 Task: In Heading Arial with underline. Font size of heading  '18'Font style of data Calibri. Font size of data  9Alignment of headline & data Align center. Fill color in heading,  RedFont color of data Black Apply border in Data No BorderIn the sheet  Excel Spreadsheet Templatebook
Action: Mouse moved to (972, 118)
Screenshot: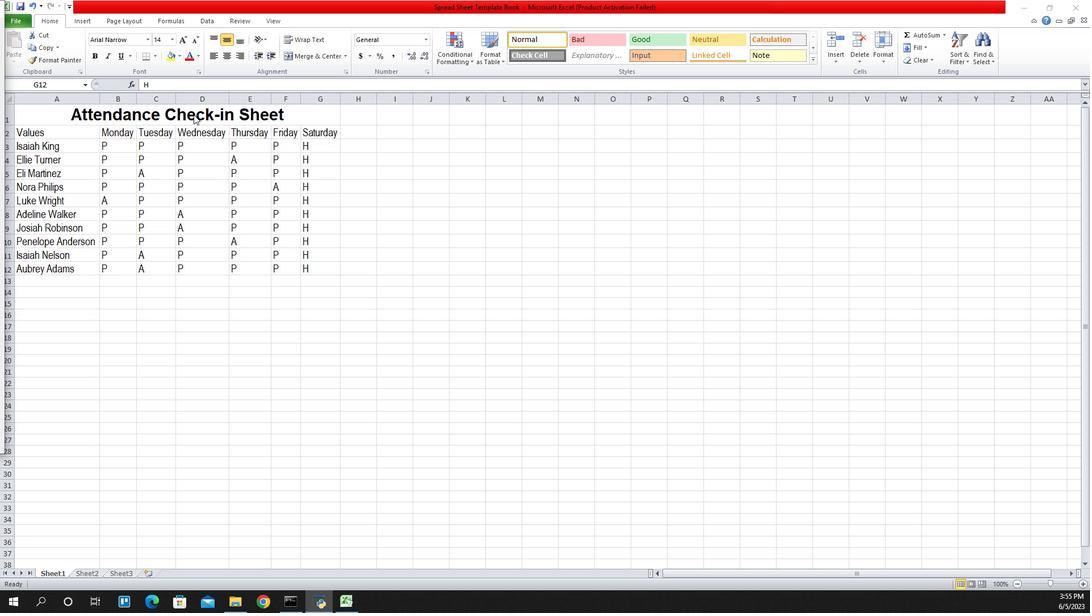 
Action: Mouse pressed left at (972, 118)
Screenshot: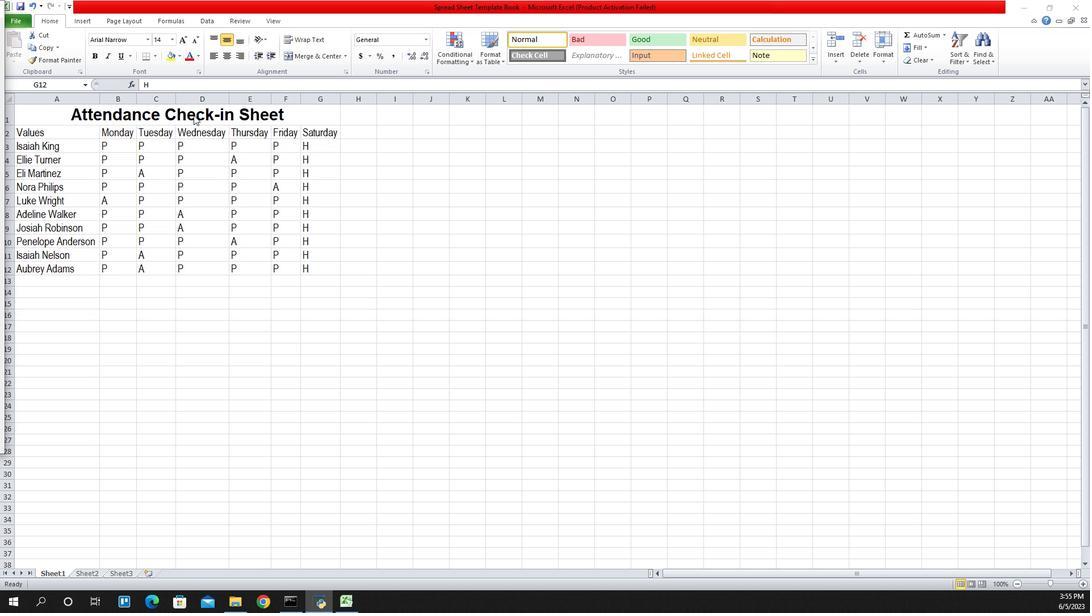
Action: Mouse pressed left at (972, 118)
Screenshot: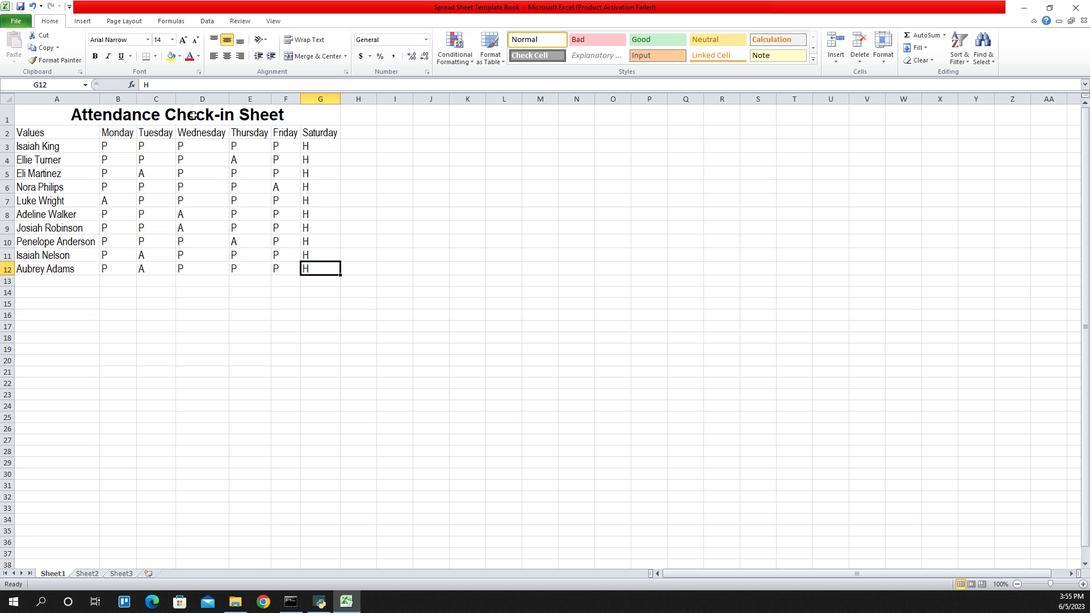 
Action: Mouse moved to (897, 44)
Screenshot: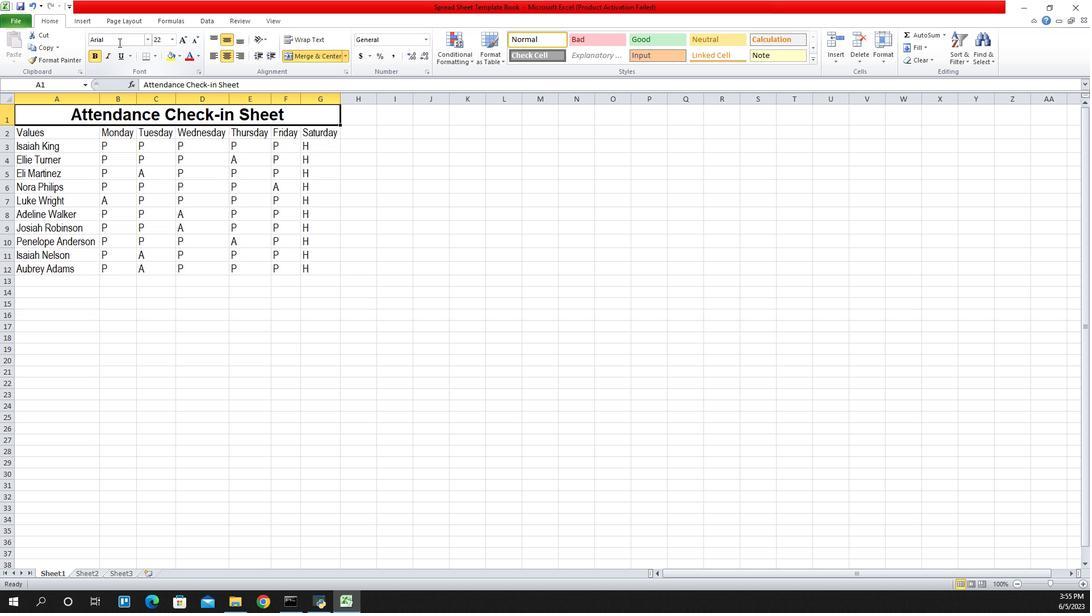
Action: Mouse pressed left at (897, 44)
Screenshot: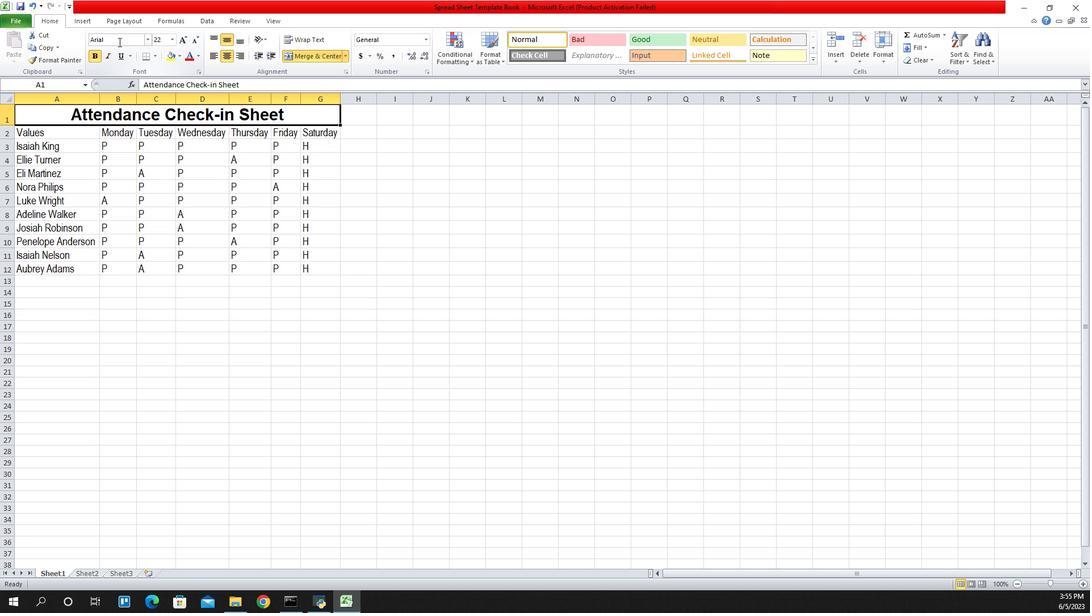 
Action: Key pressed <Key.enter>
Screenshot: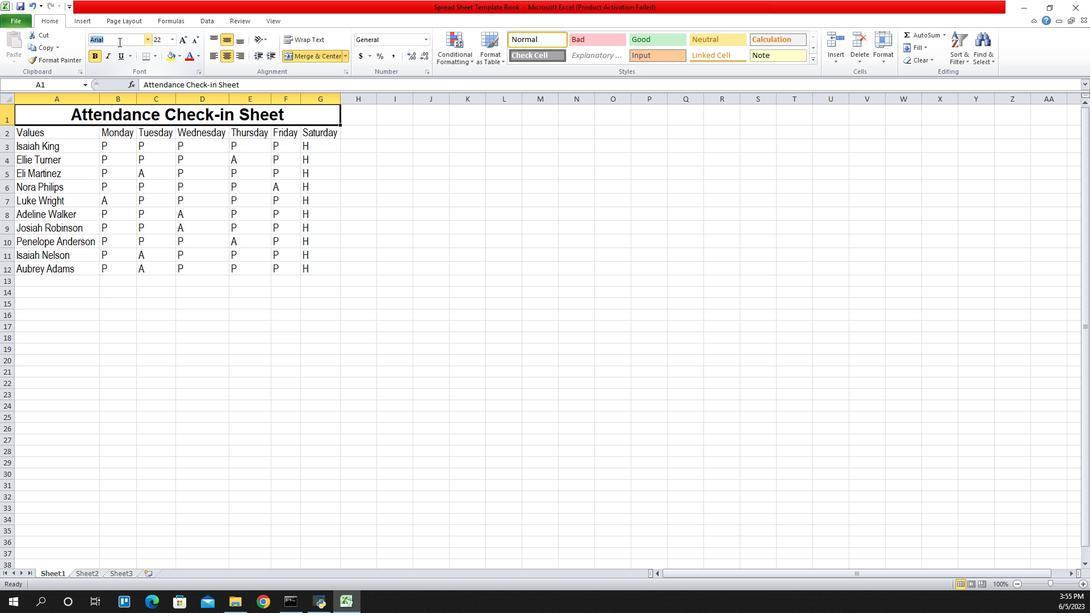 
Action: Mouse moved to (902, 57)
Screenshot: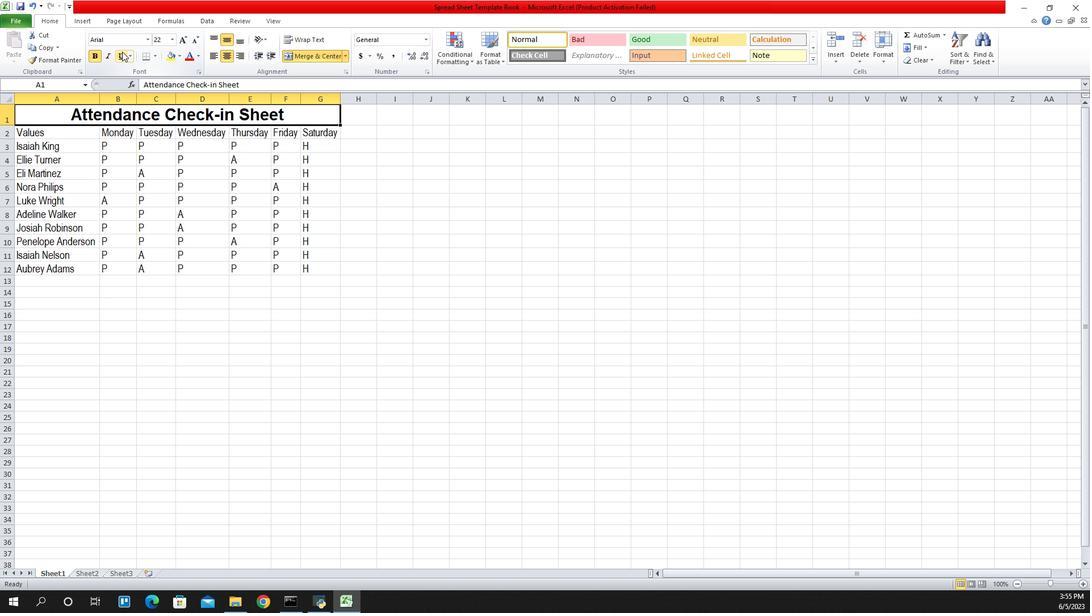 
Action: Mouse pressed left at (902, 57)
Screenshot: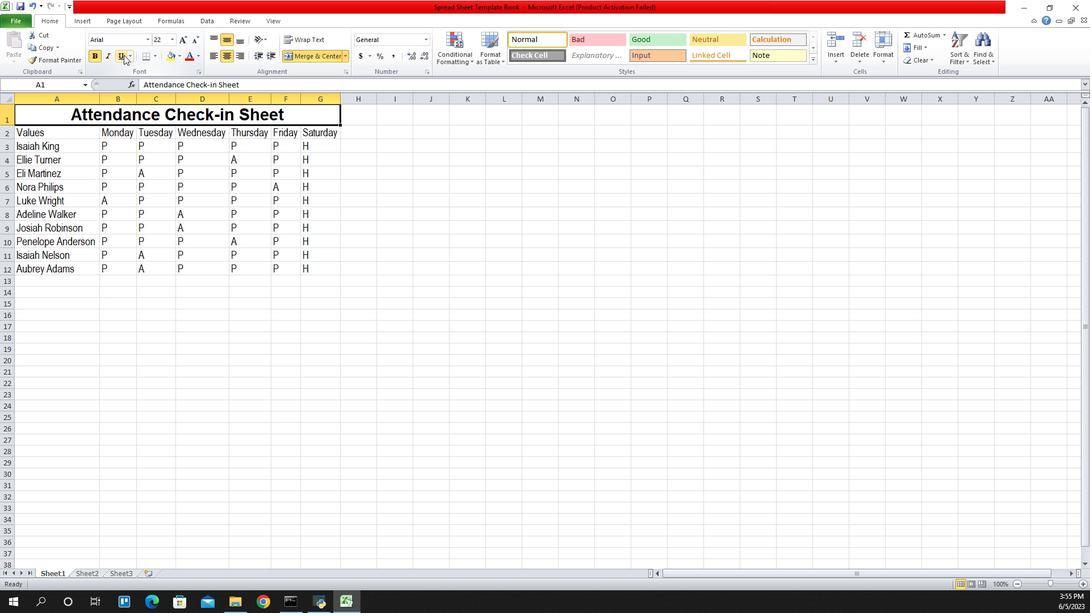
Action: Mouse moved to (949, 44)
Screenshot: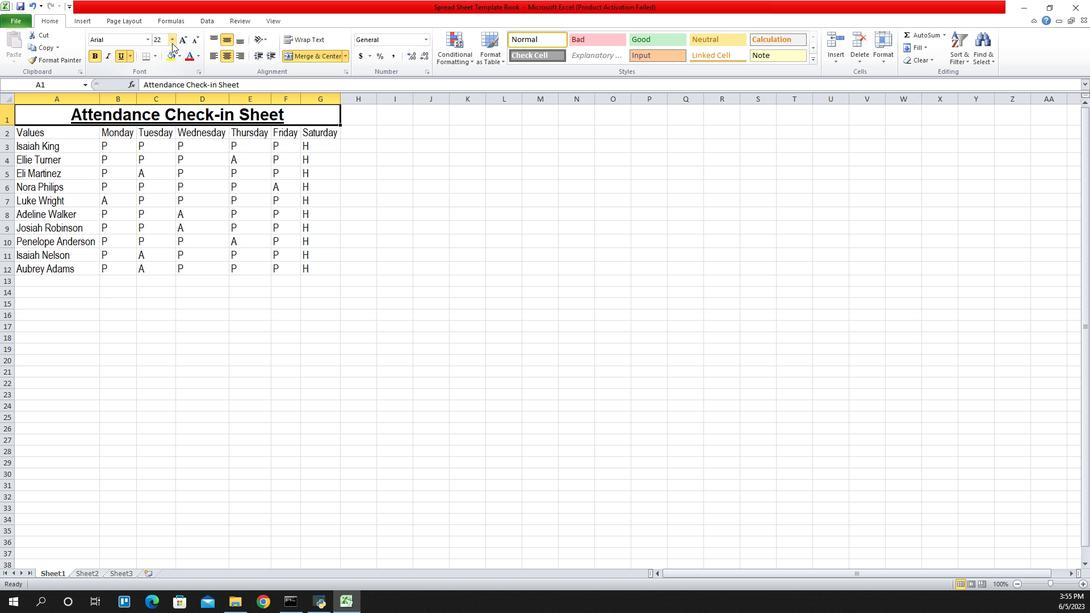
Action: Mouse pressed left at (949, 44)
Screenshot: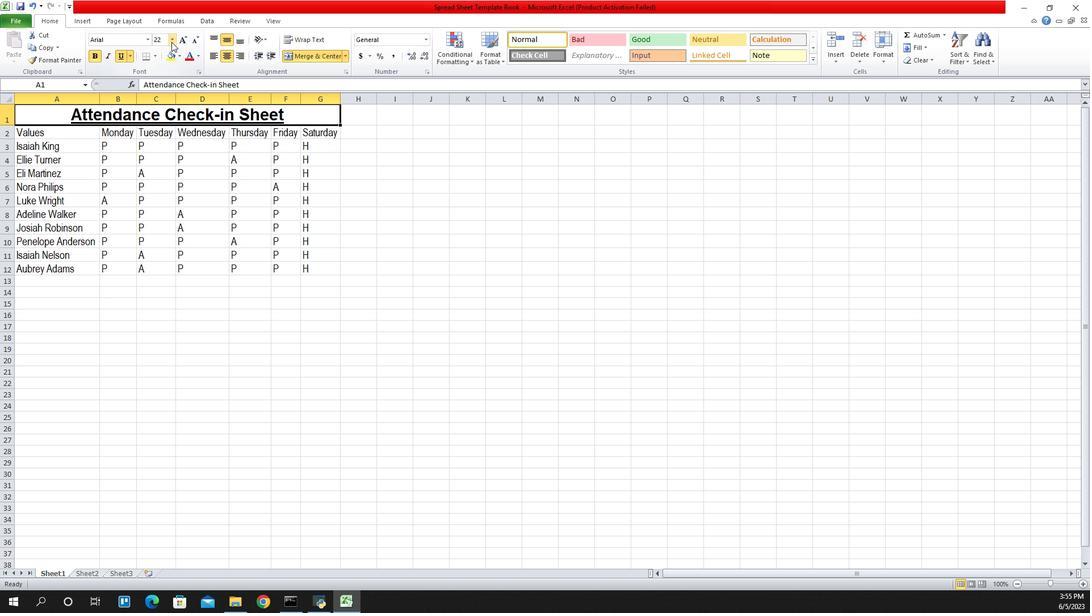 
Action: Mouse moved to (942, 120)
Screenshot: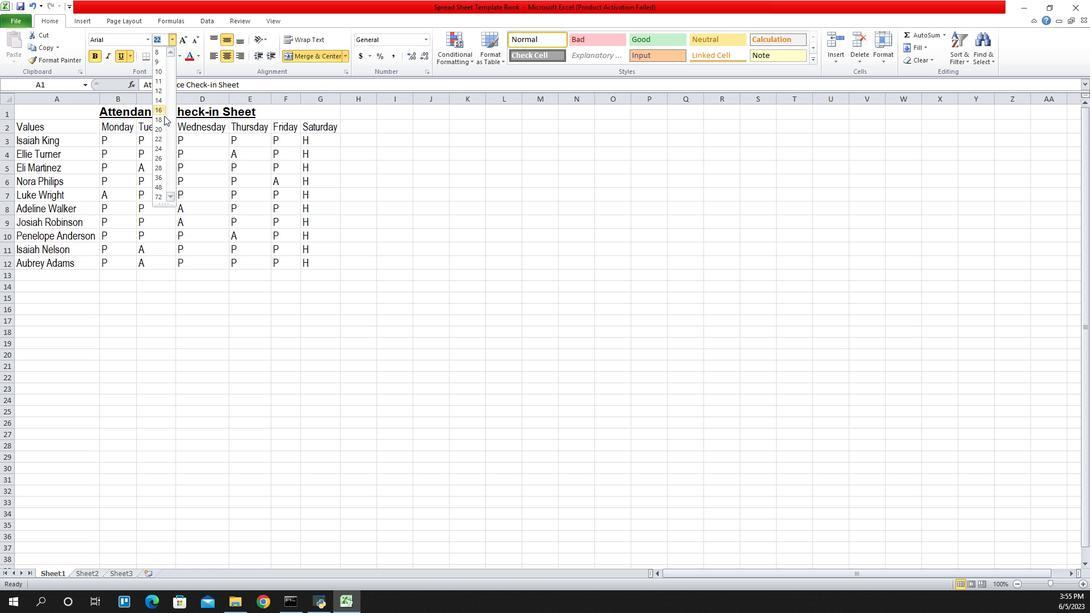 
Action: Mouse pressed left at (942, 120)
Screenshot: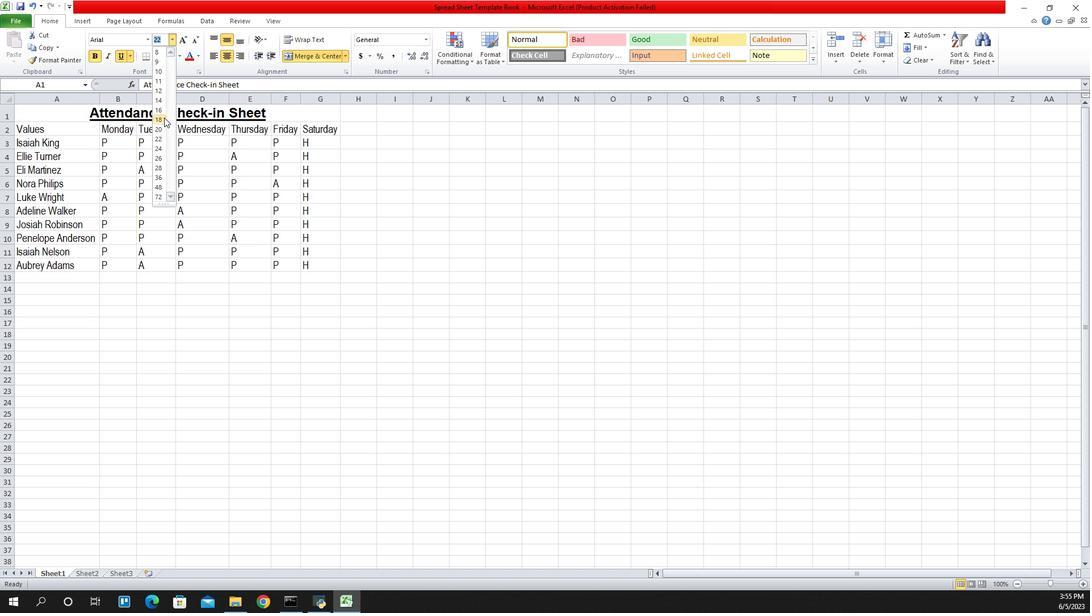 
Action: Mouse moved to (853, 131)
Screenshot: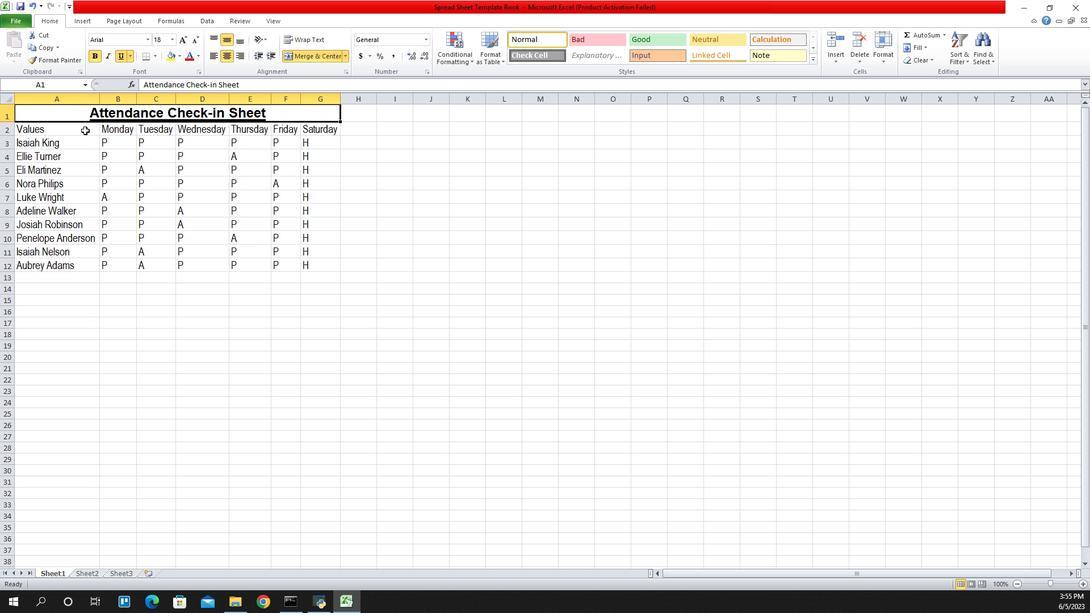 
Action: Mouse pressed left at (853, 131)
Screenshot: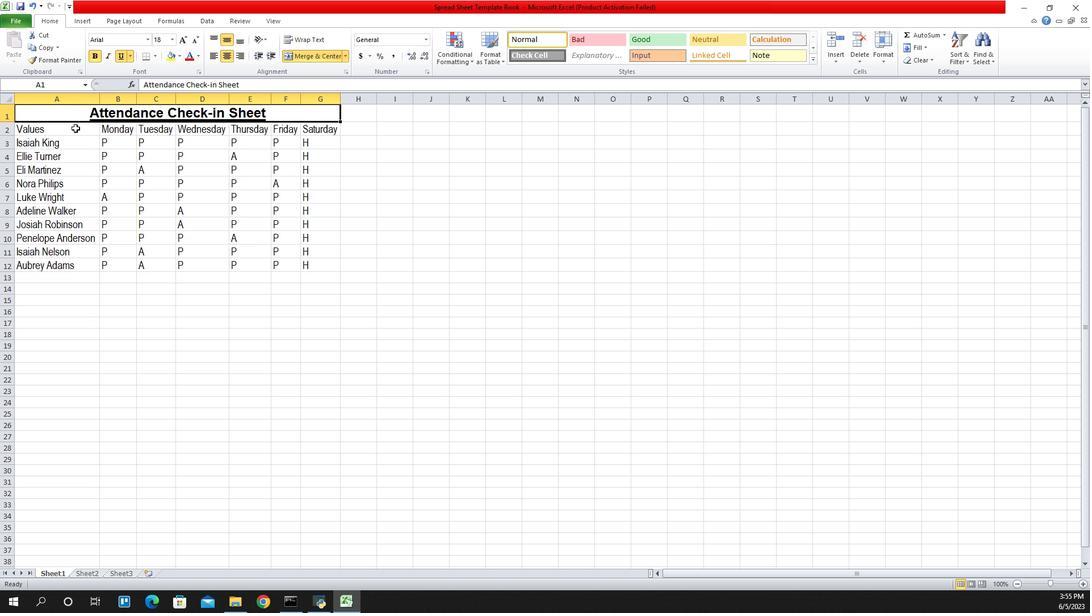 
Action: Mouse moved to (909, 40)
Screenshot: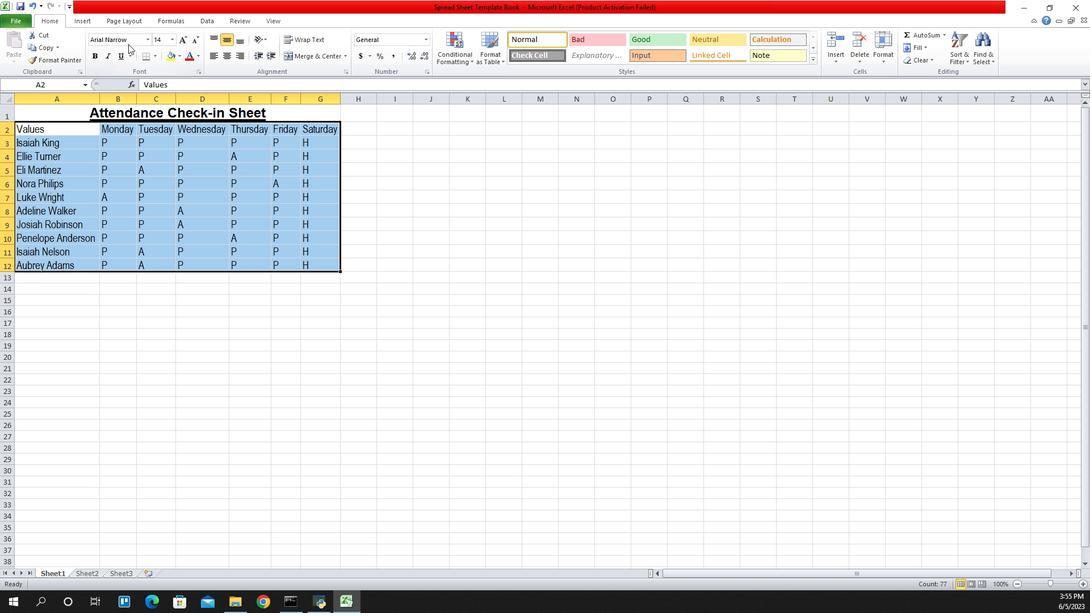 
Action: Mouse pressed left at (909, 40)
Screenshot: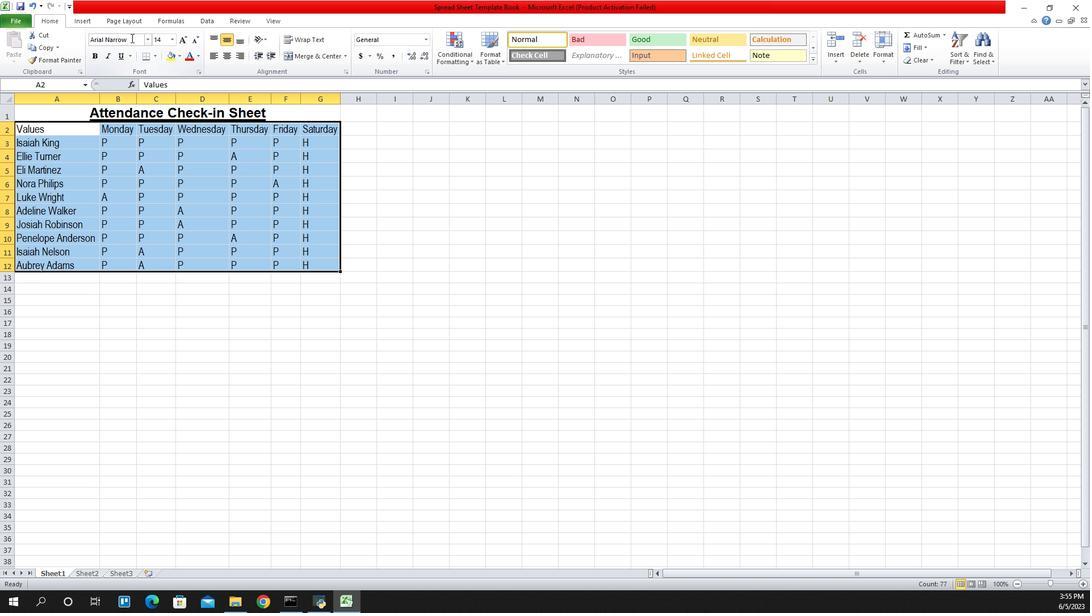 
Action: Key pressed calibri<Key.enter>
Screenshot: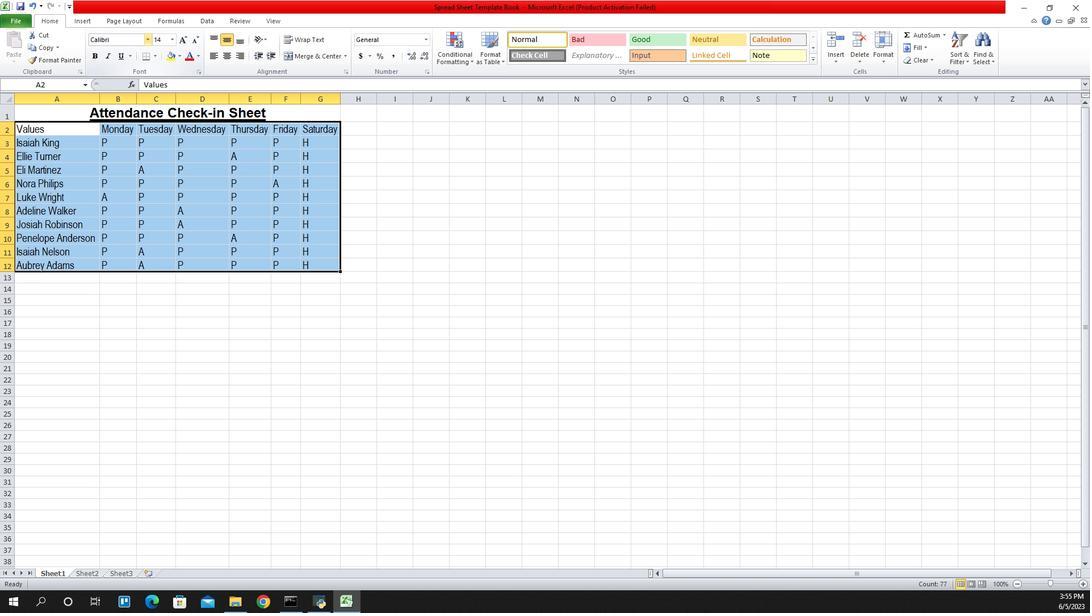 
Action: Mouse moved to (951, 45)
Screenshot: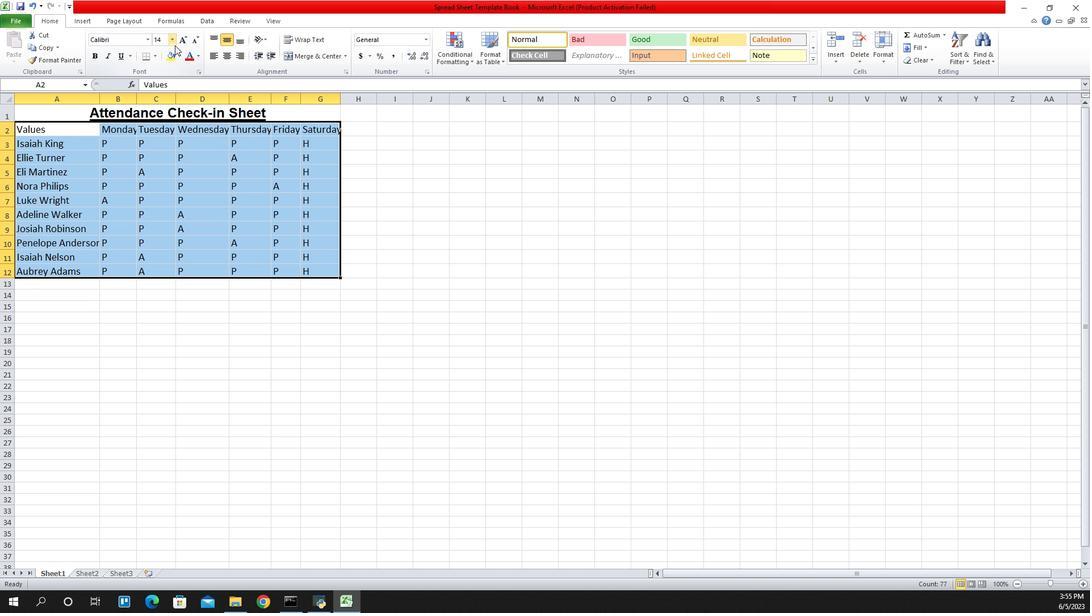 
Action: Mouse pressed left at (951, 45)
Screenshot: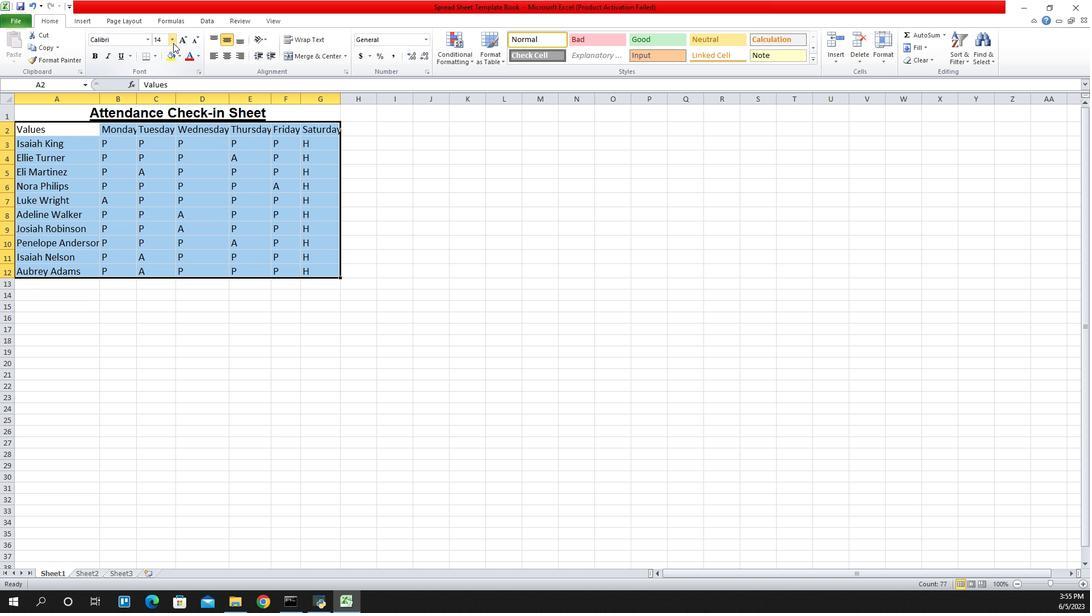 
Action: Mouse moved to (936, 65)
Screenshot: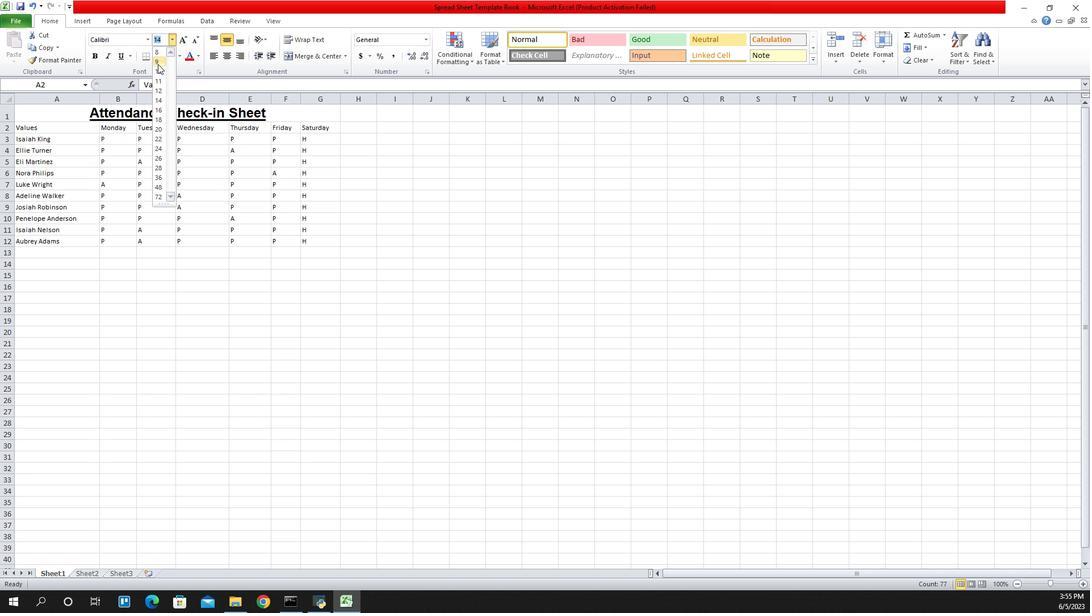 
Action: Mouse pressed left at (936, 65)
Screenshot: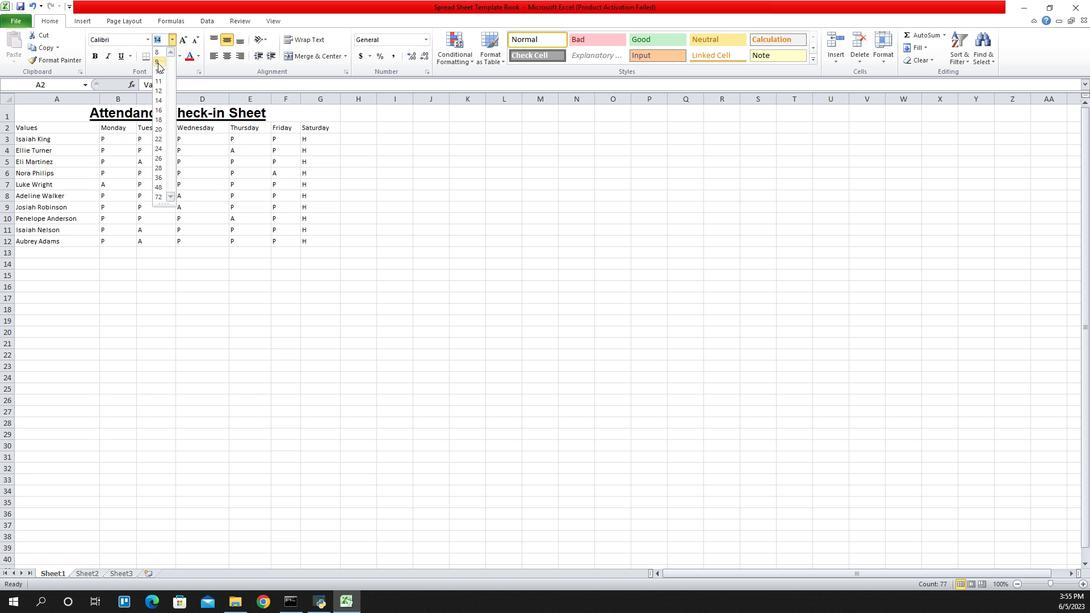 
Action: Mouse moved to (957, 119)
Screenshot: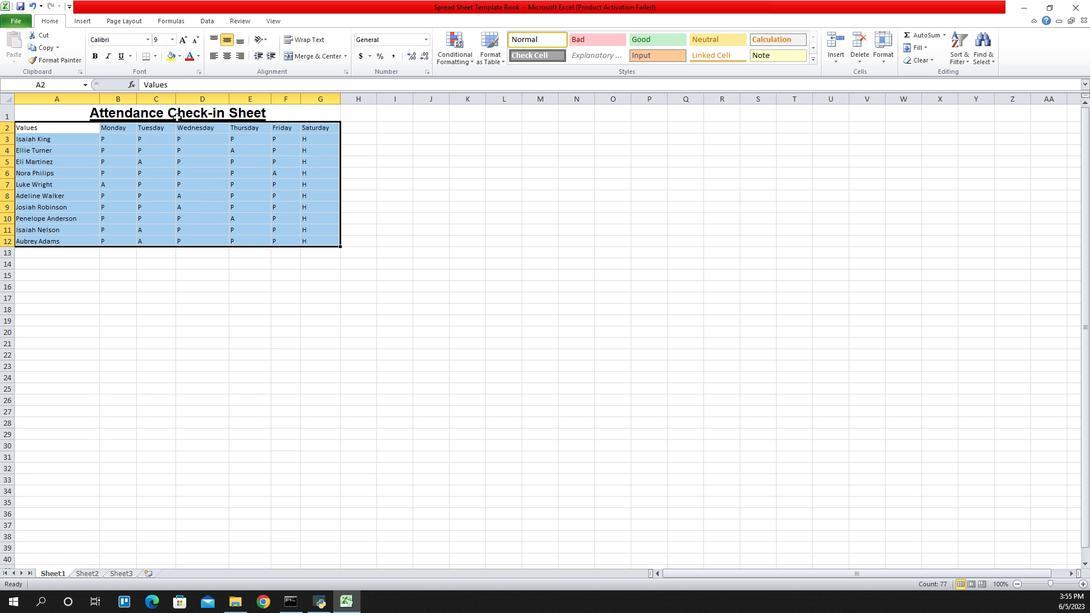 
Action: Mouse pressed left at (957, 119)
Screenshot: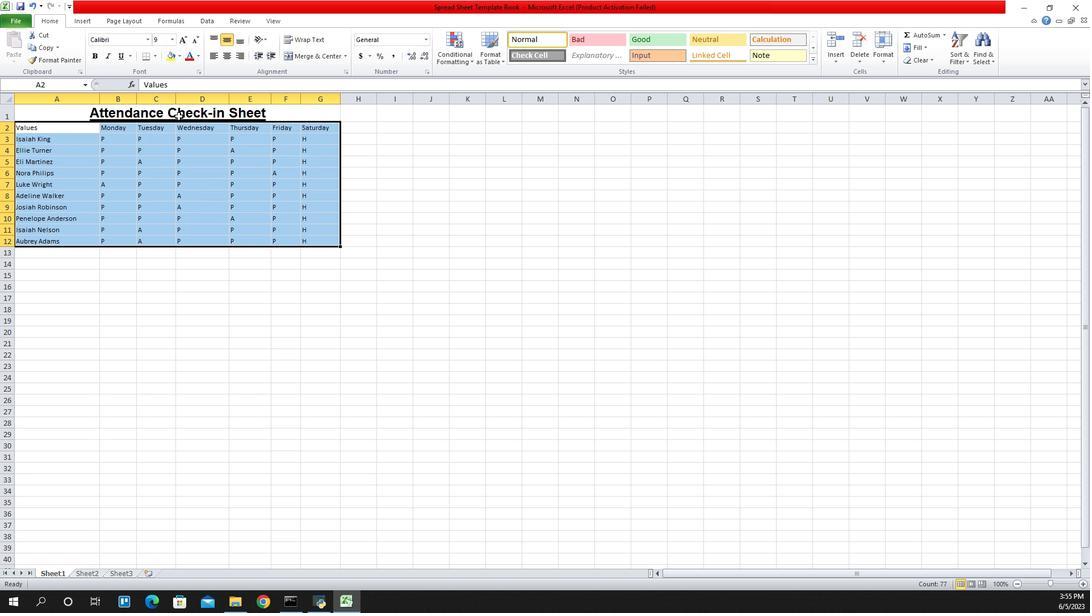 
Action: Mouse moved to (1005, 61)
Screenshot: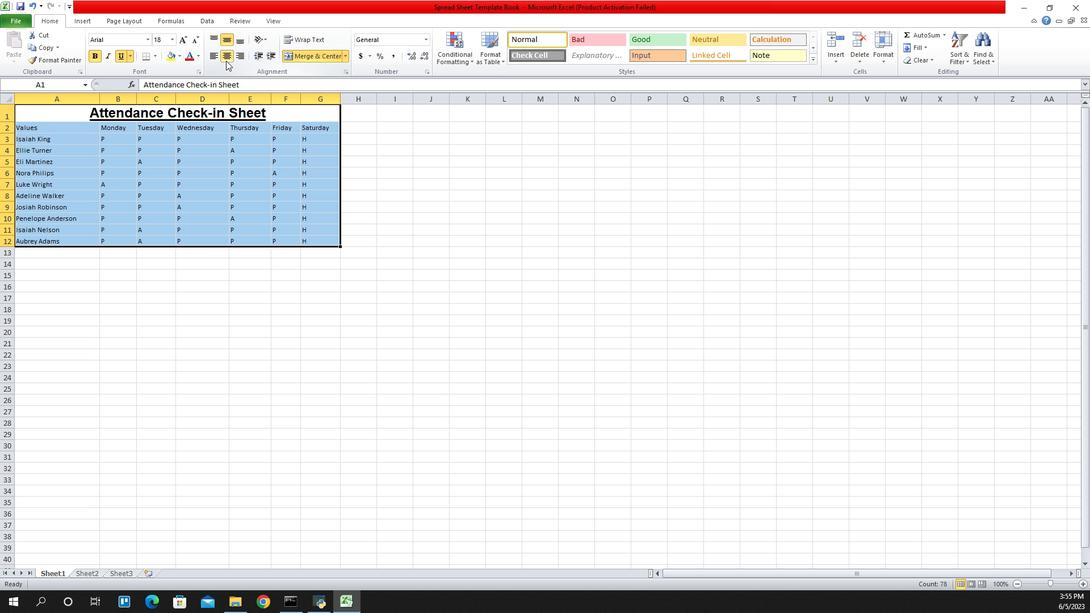 
Action: Mouse pressed left at (1005, 61)
Screenshot: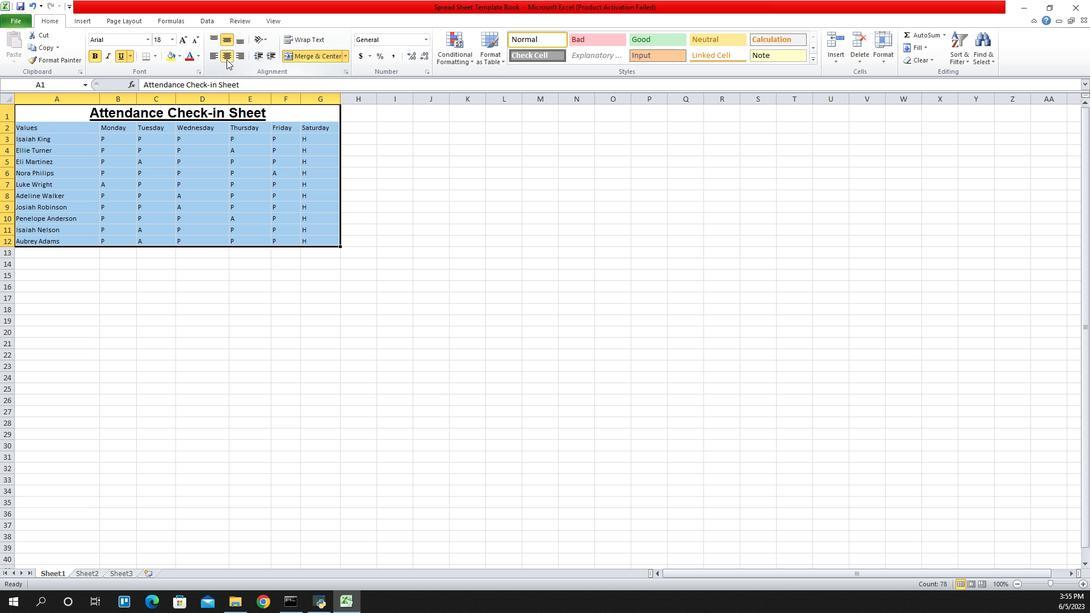 
Action: Mouse pressed left at (1005, 61)
Screenshot: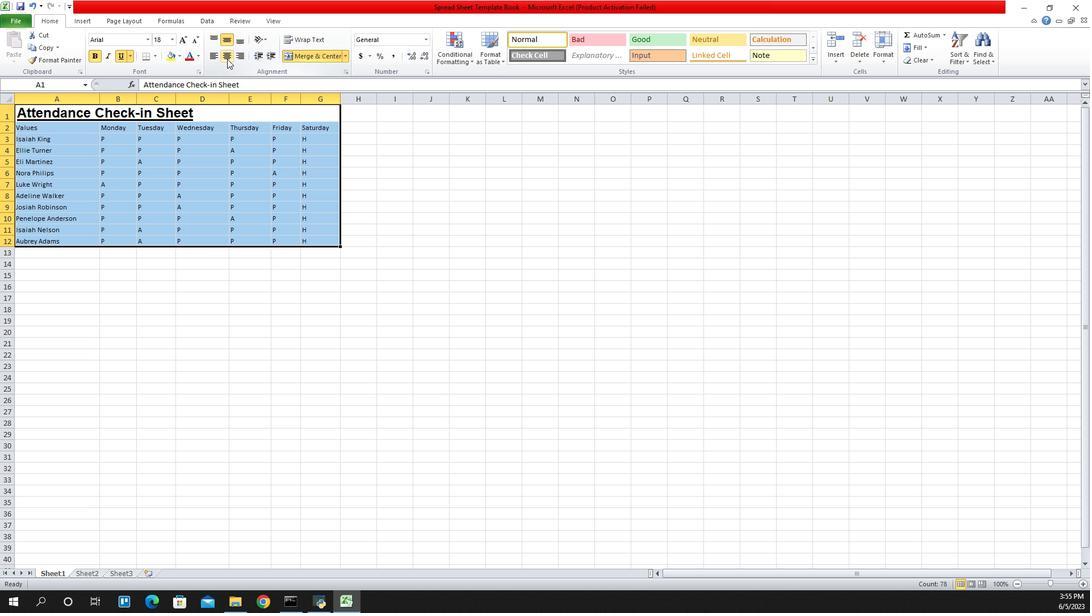 
Action: Mouse moved to (993, 116)
Screenshot: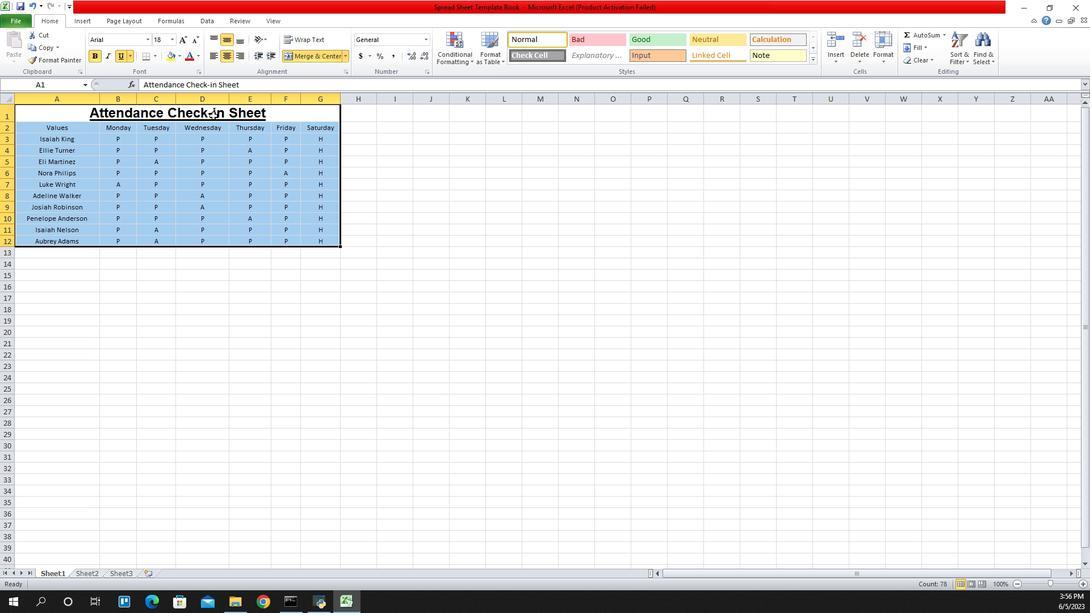 
Action: Mouse pressed left at (993, 116)
Screenshot: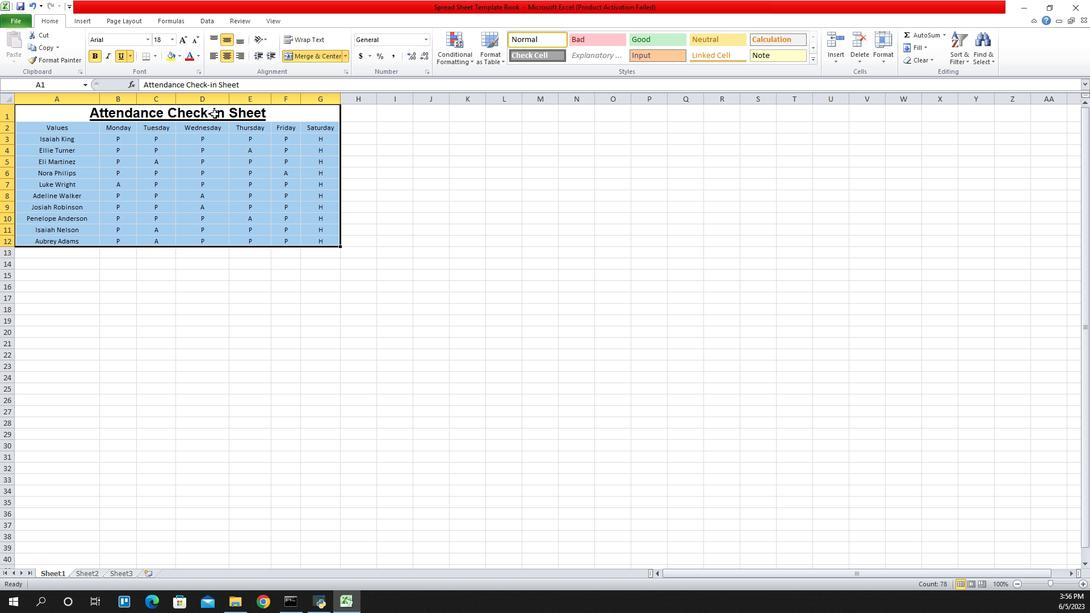 
Action: Mouse moved to (956, 59)
Screenshot: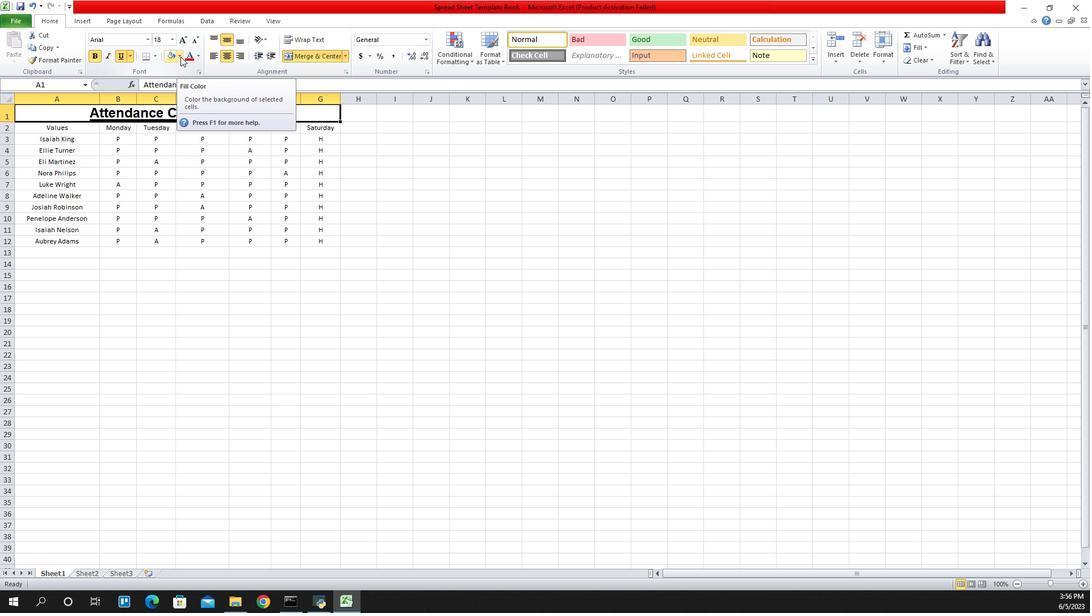 
Action: Mouse pressed left at (956, 59)
Screenshot: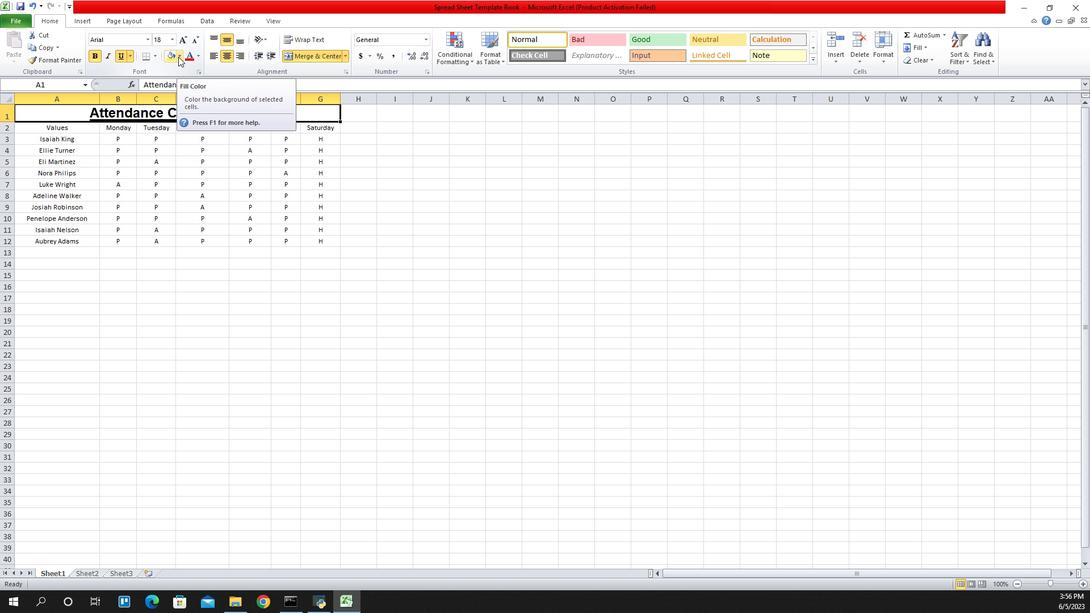 
Action: Mouse moved to (956, 141)
Screenshot: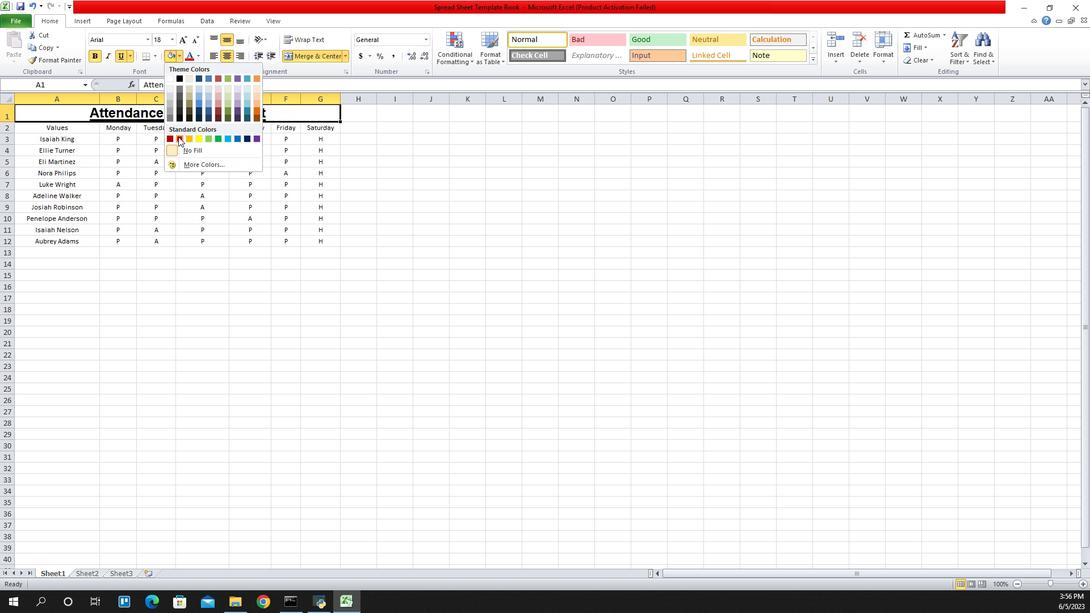 
Action: Mouse pressed left at (956, 141)
Screenshot: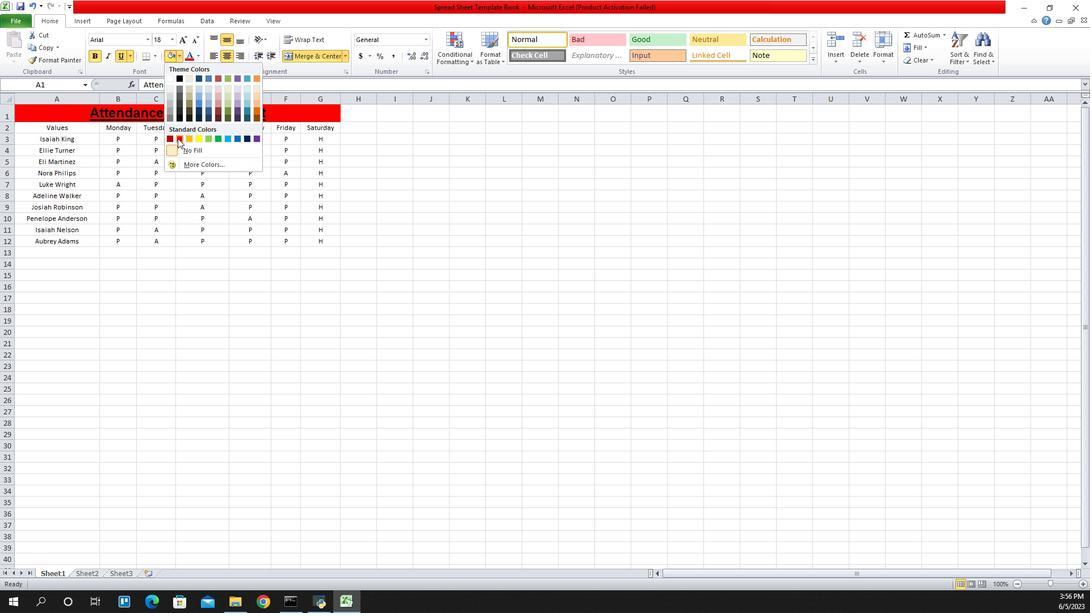 
Action: Mouse moved to (856, 131)
Screenshot: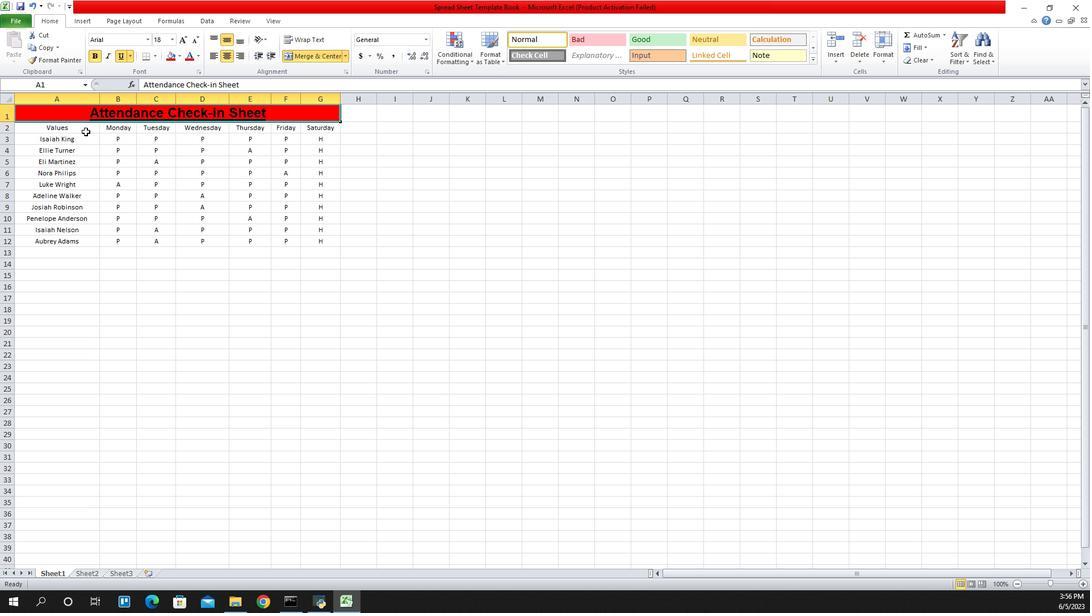 
Action: Mouse pressed left at (856, 131)
Screenshot: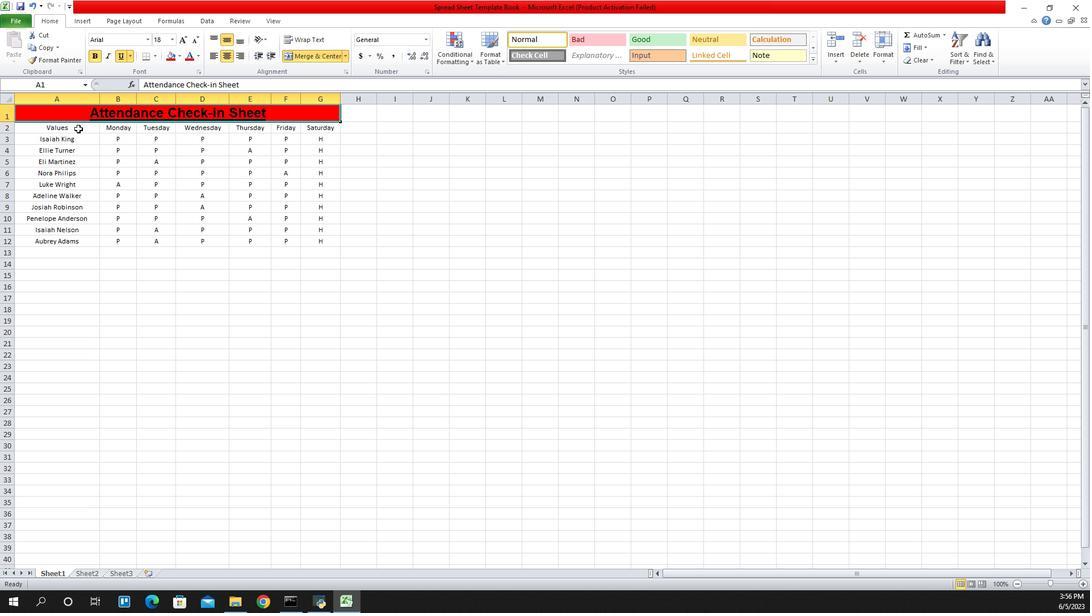 
Action: Mouse moved to (975, 60)
Screenshot: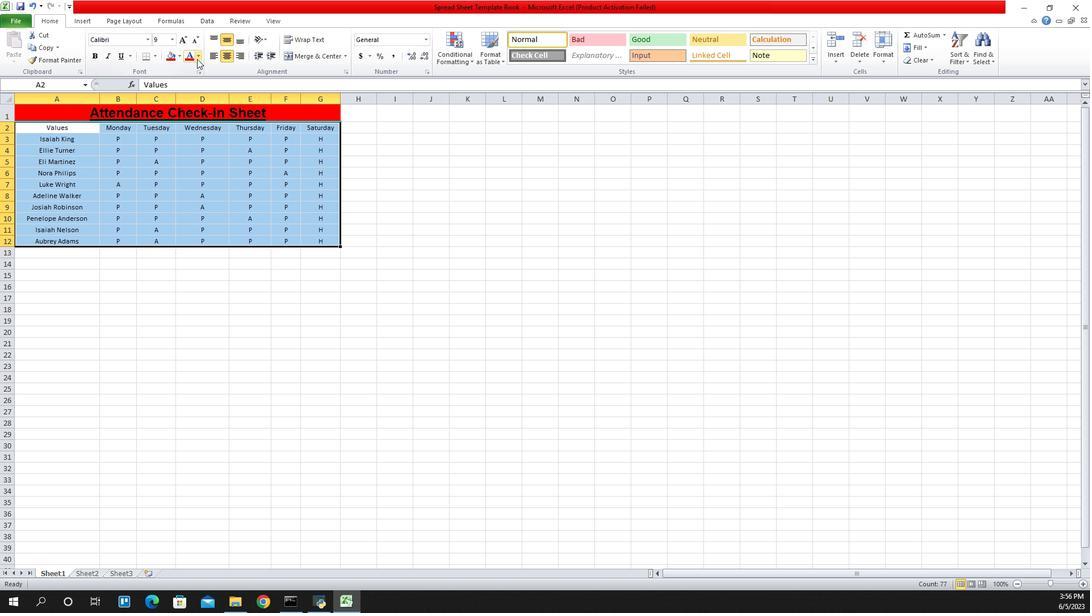 
Action: Mouse pressed left at (975, 60)
Screenshot: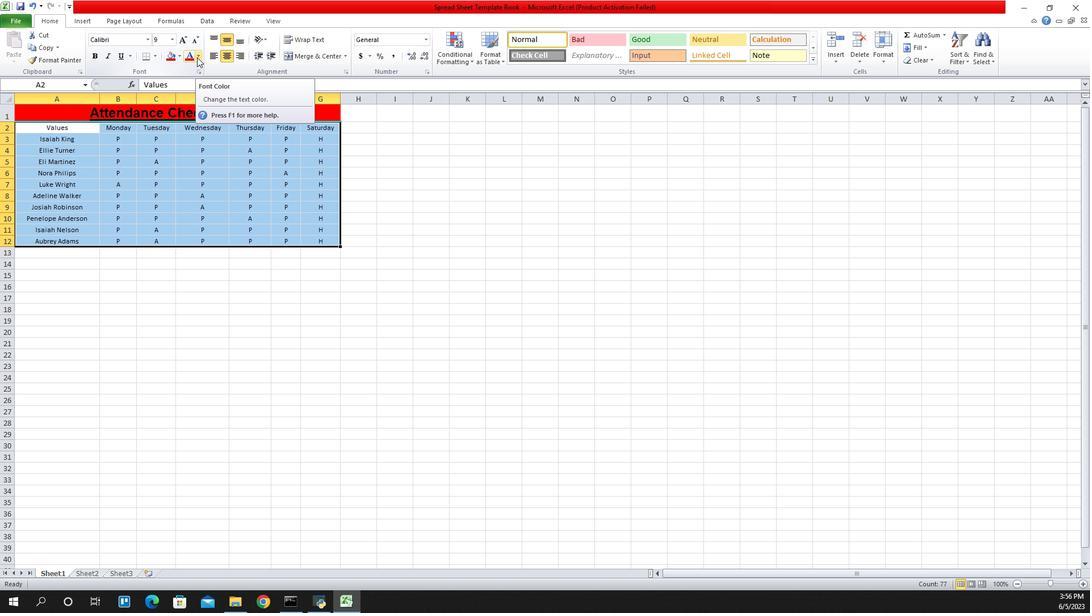 
Action: Mouse moved to (979, 93)
Screenshot: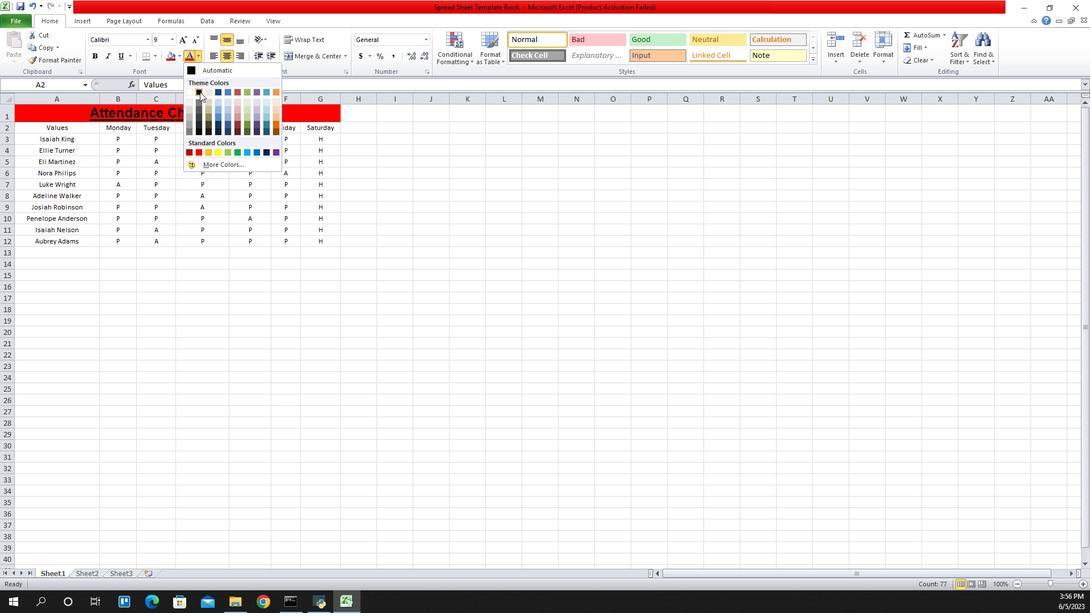
Action: Mouse pressed left at (979, 93)
Screenshot: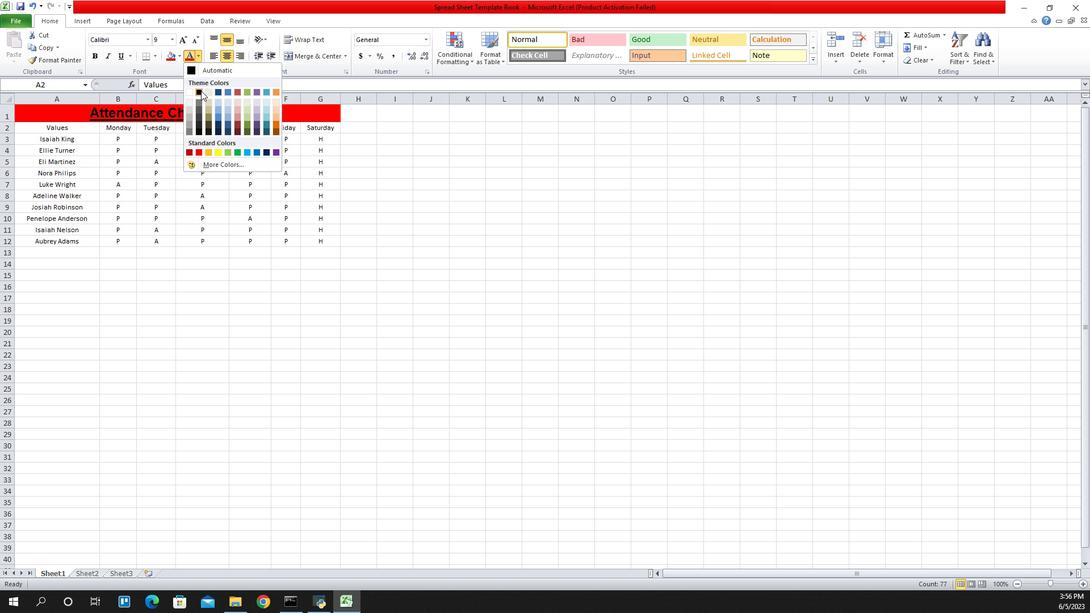 
Action: Mouse moved to (920, 116)
Screenshot: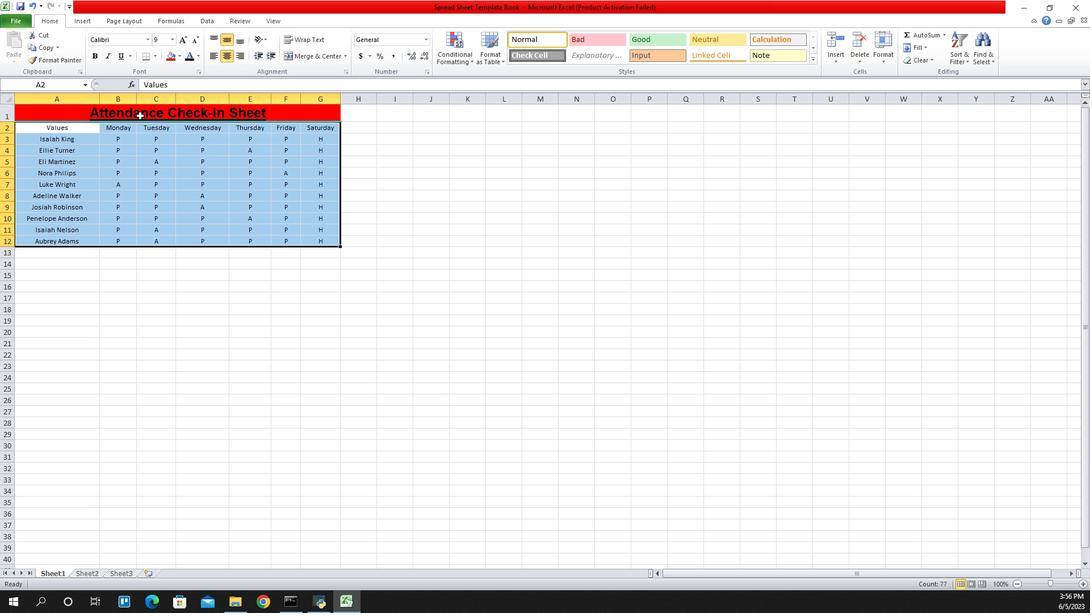 
Action: Mouse pressed left at (920, 116)
Screenshot: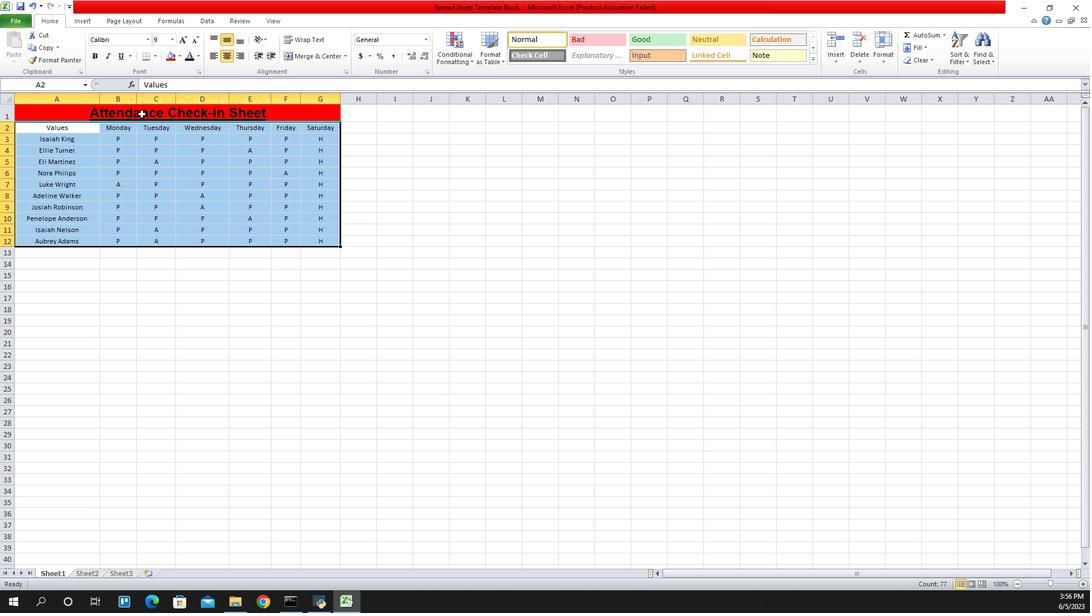 
Action: Mouse moved to (933, 60)
Screenshot: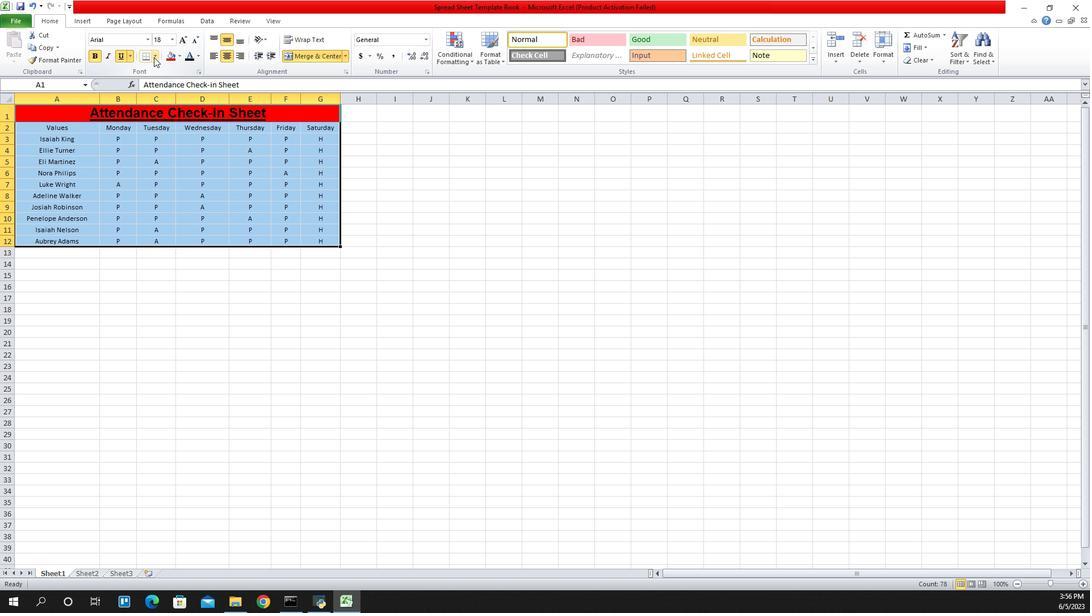
Action: Mouse pressed left at (933, 60)
Screenshot: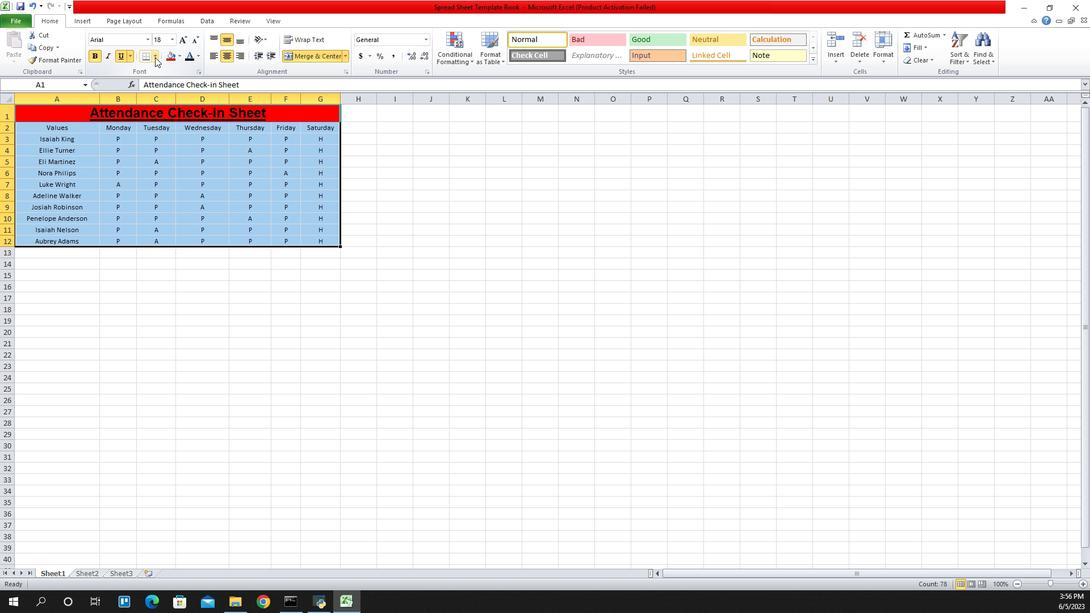 
Action: Mouse moved to (955, 137)
Screenshot: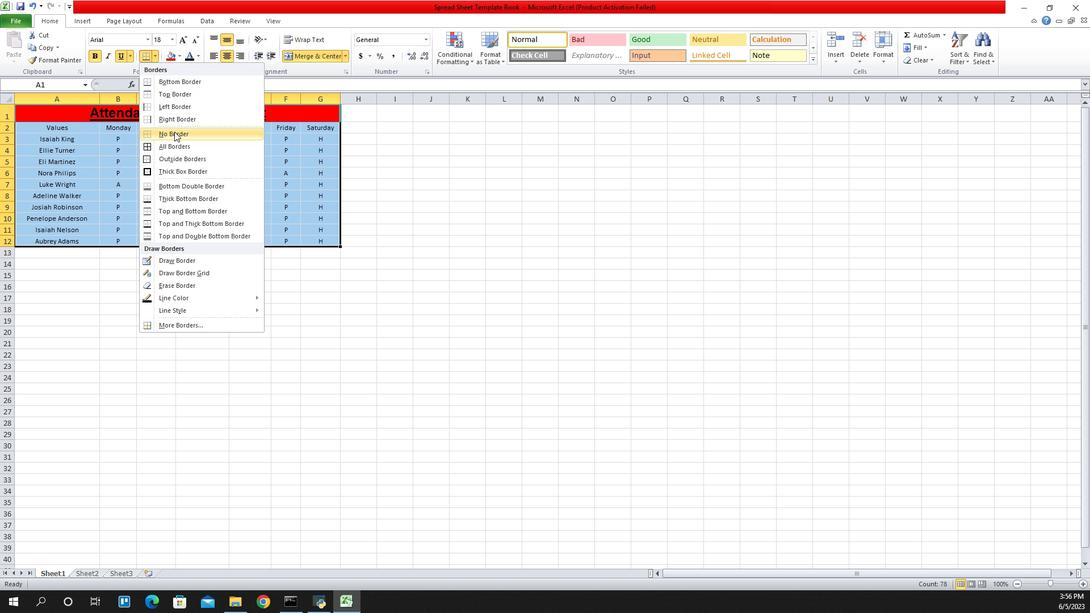 
Action: Mouse pressed left at (955, 137)
Screenshot: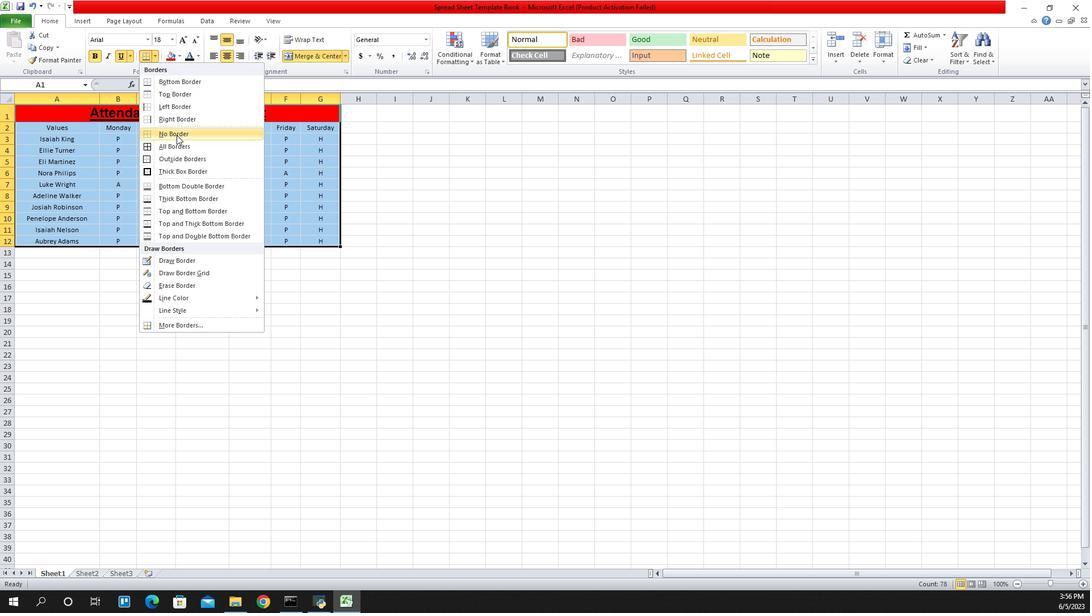 
Action: Mouse moved to (1040, 245)
Screenshot: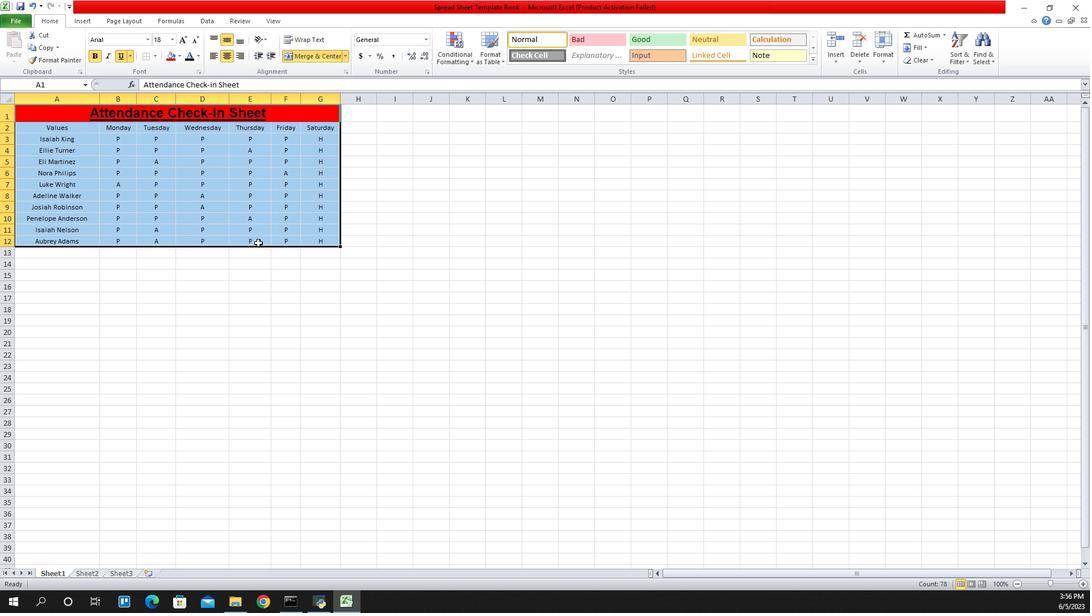 
Action: Mouse pressed left at (1040, 245)
Screenshot: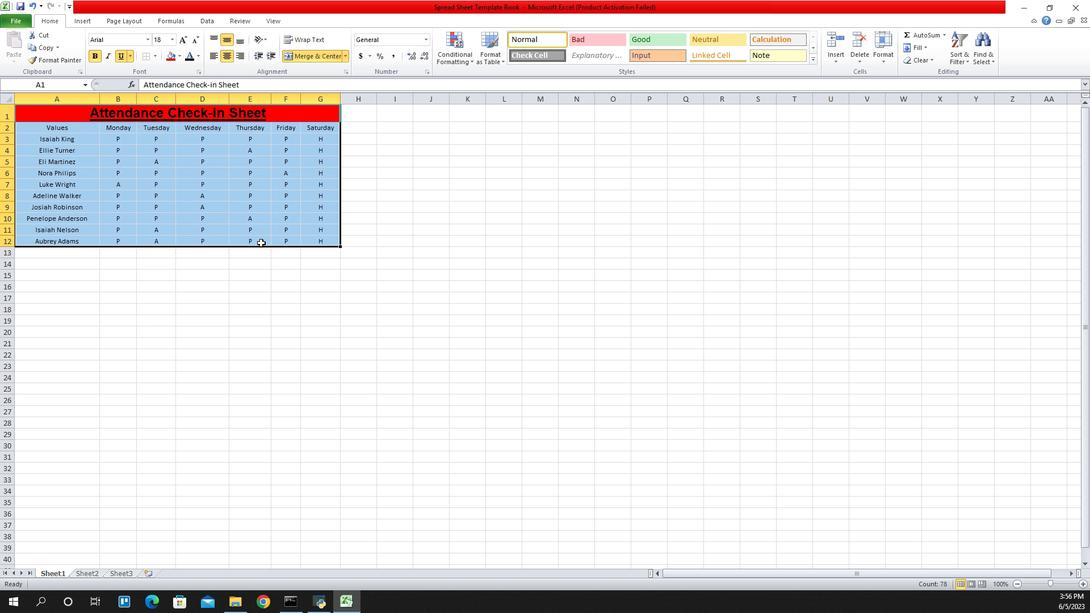 
Action: Key pressed ctrl+S
Screenshot: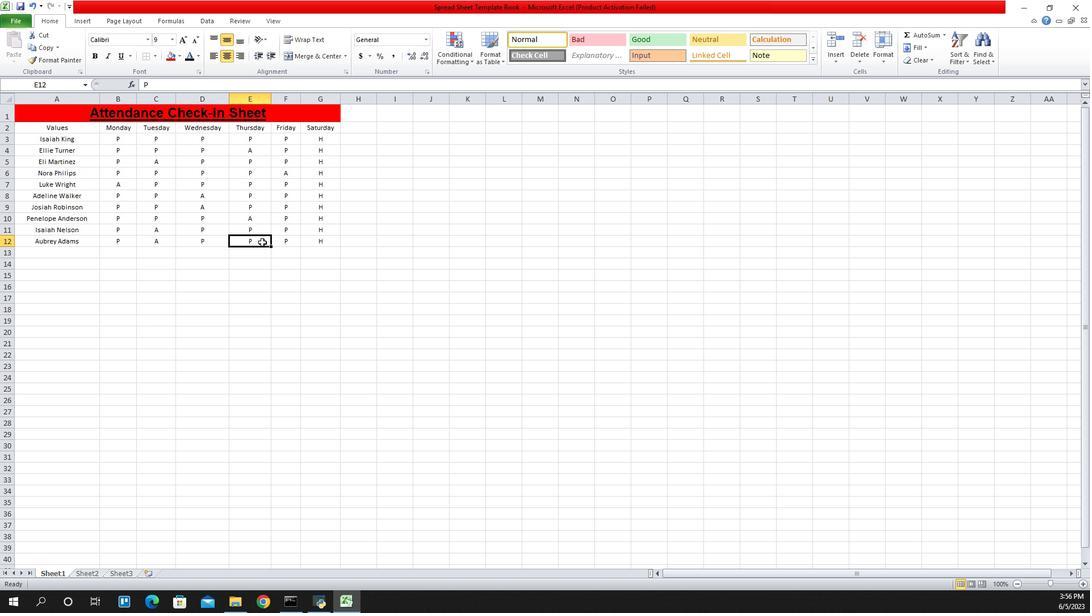 
